 Task: Create List Brand Identity Planning in Board Email Marketing Platforms and Tools to Workspace Accounting and Bookkeeping Services. Create List Brand Identity Evaluation in Board Employee Recognition and Rewards Programs to Workspace Accounting and Bookkeeping Services. Create List Brand Identity Management in Board Brand Voice Development and Brand Tone of Voice Guidelines Creation to Workspace Accounting and Bookkeeping Services
Action: Mouse moved to (478, 165)
Screenshot: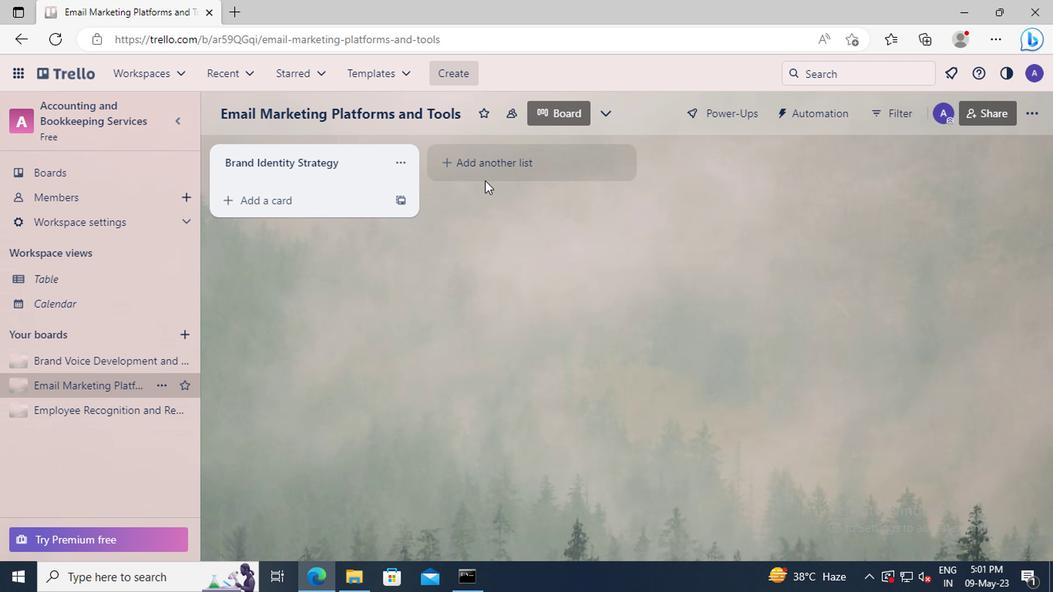
Action: Mouse pressed left at (478, 165)
Screenshot: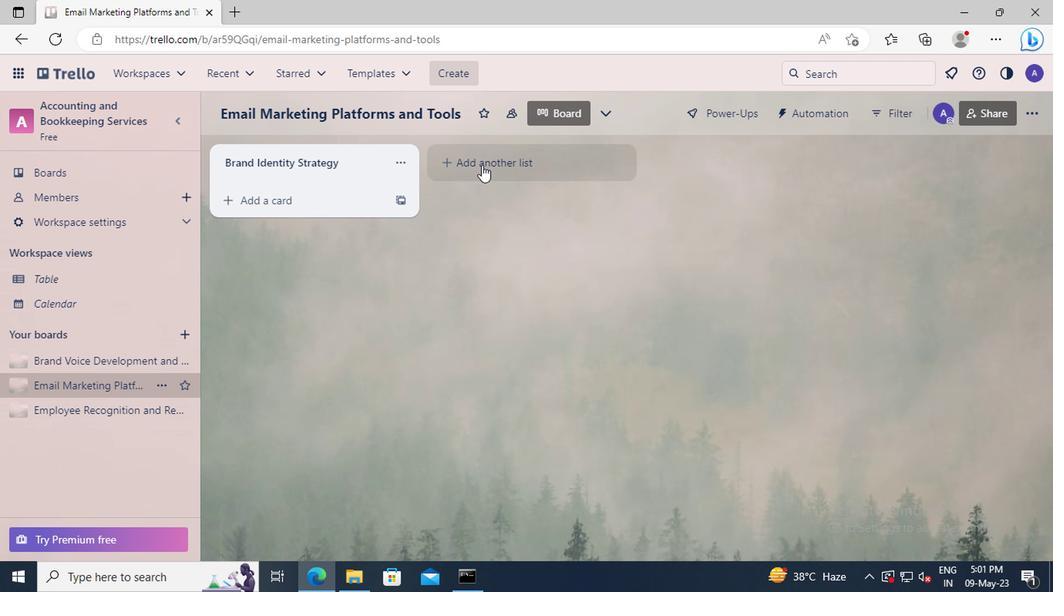 
Action: Key pressed <Key.shift>BRAND<Key.space><Key.shift>IDENTITY<Key.space><Key.shift>PLANNING
Screenshot: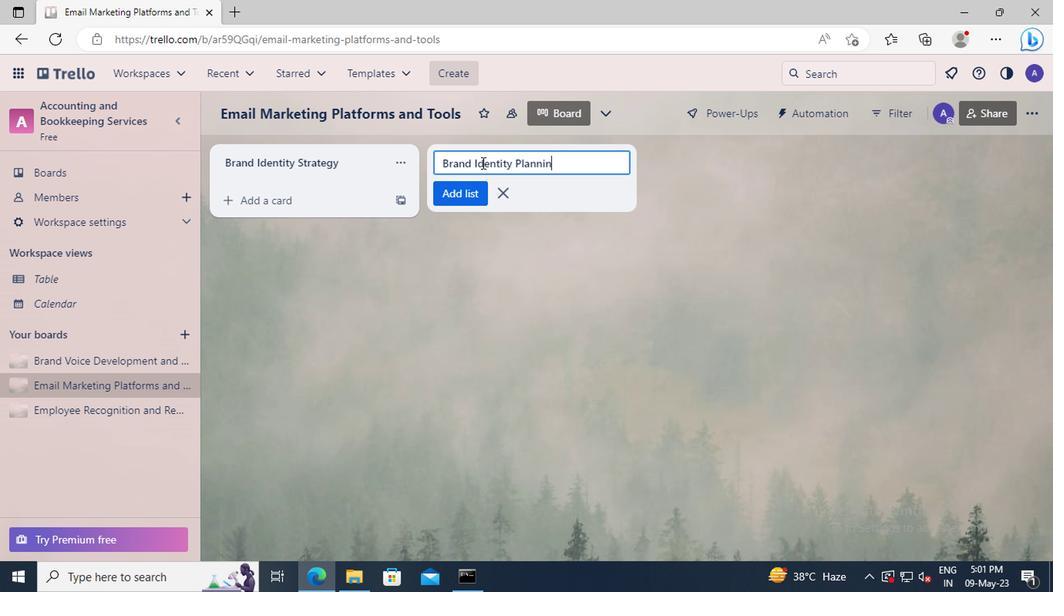 
Action: Mouse moved to (471, 194)
Screenshot: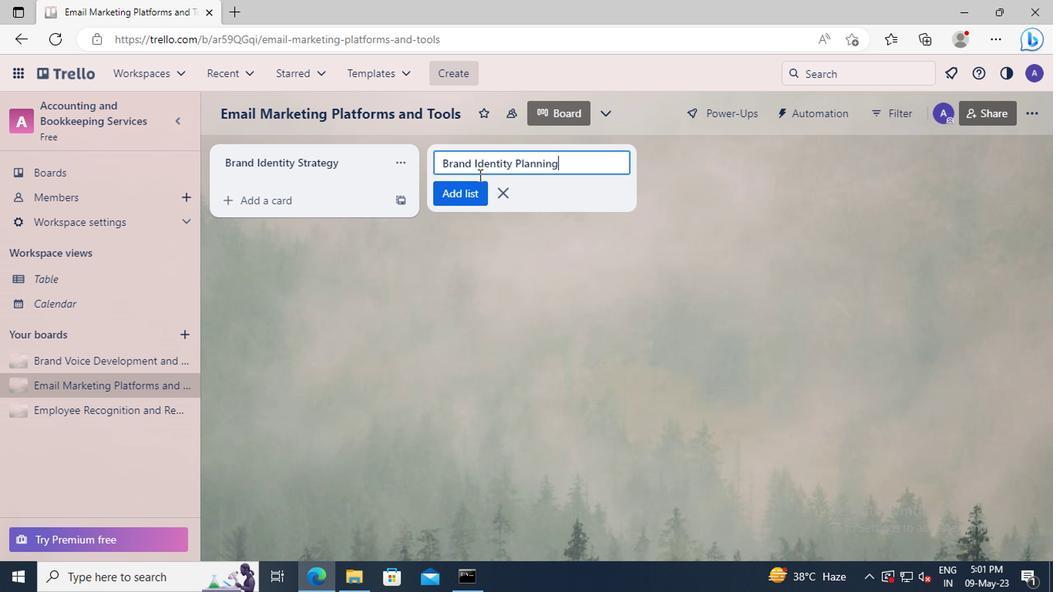 
Action: Mouse pressed left at (471, 194)
Screenshot: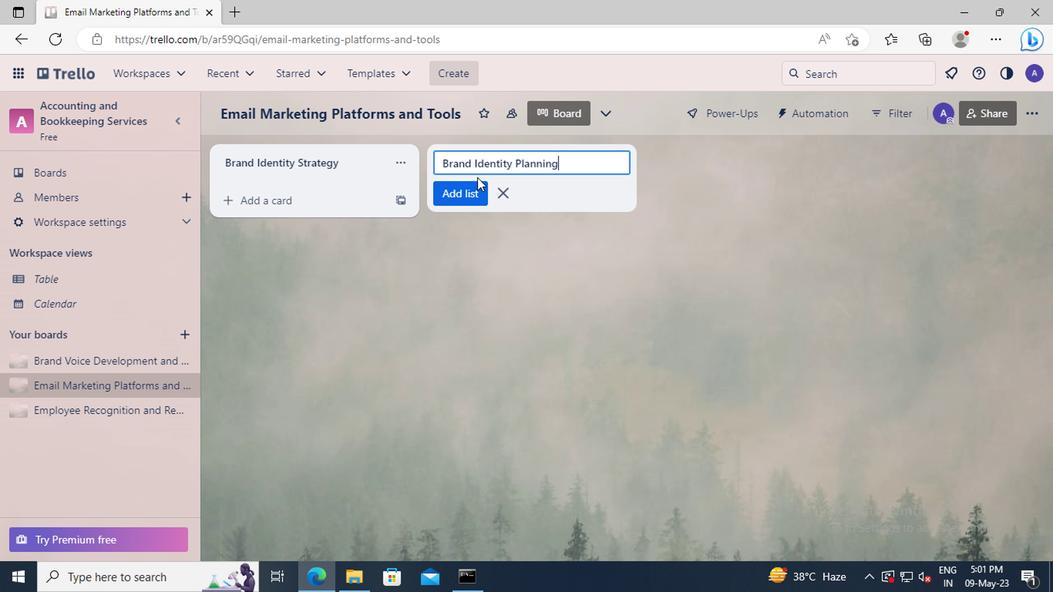 
Action: Mouse moved to (121, 412)
Screenshot: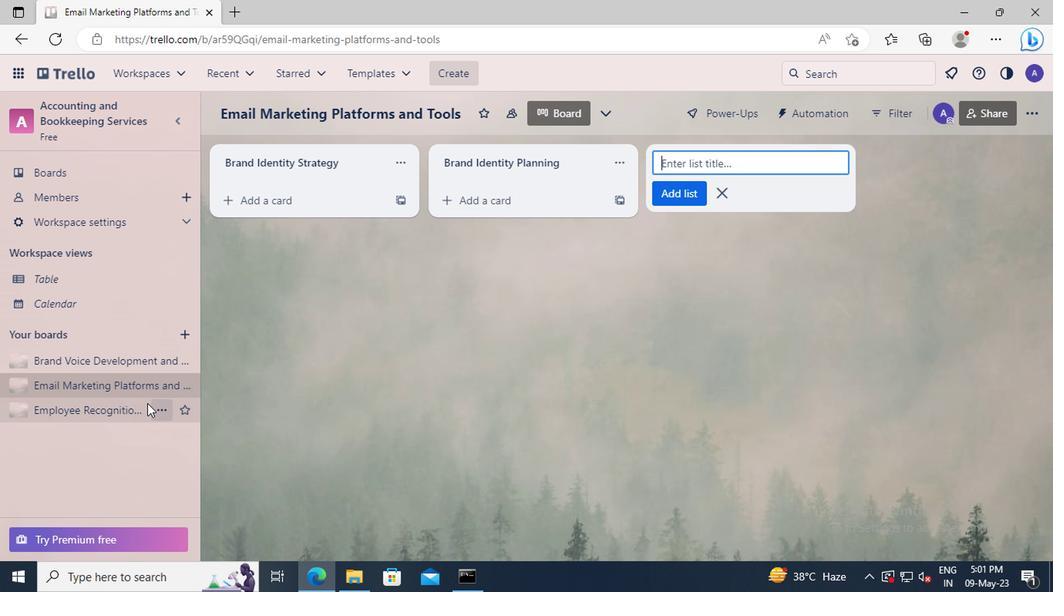 
Action: Mouse pressed left at (121, 412)
Screenshot: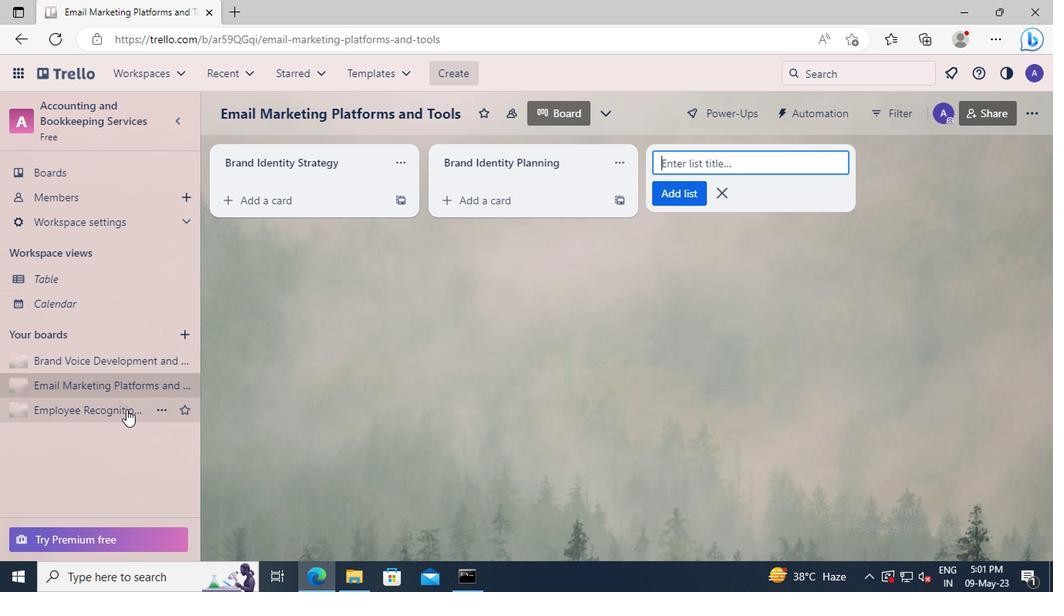 
Action: Mouse moved to (459, 167)
Screenshot: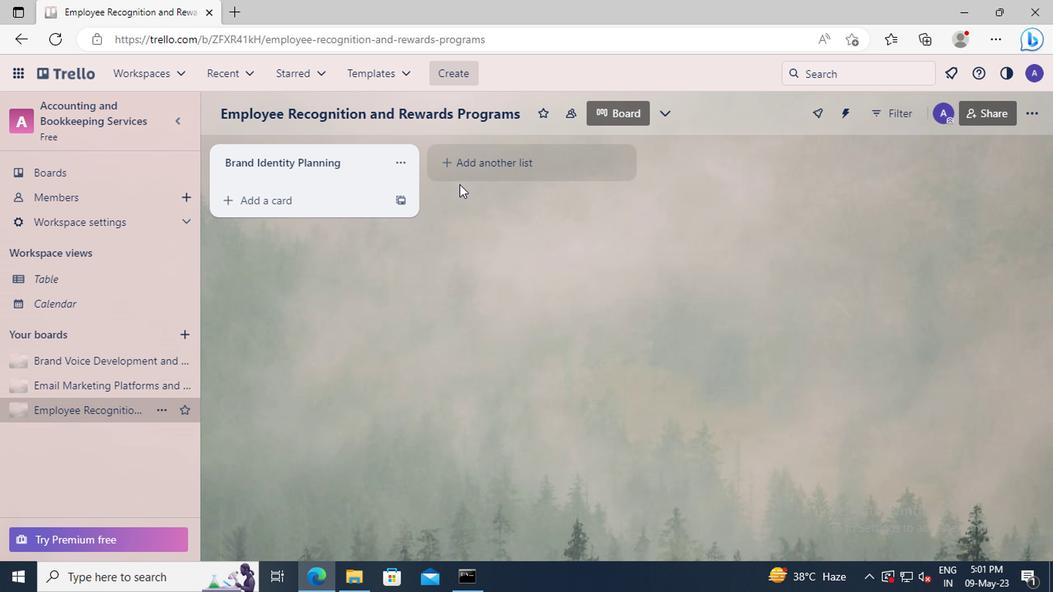 
Action: Mouse pressed left at (459, 167)
Screenshot: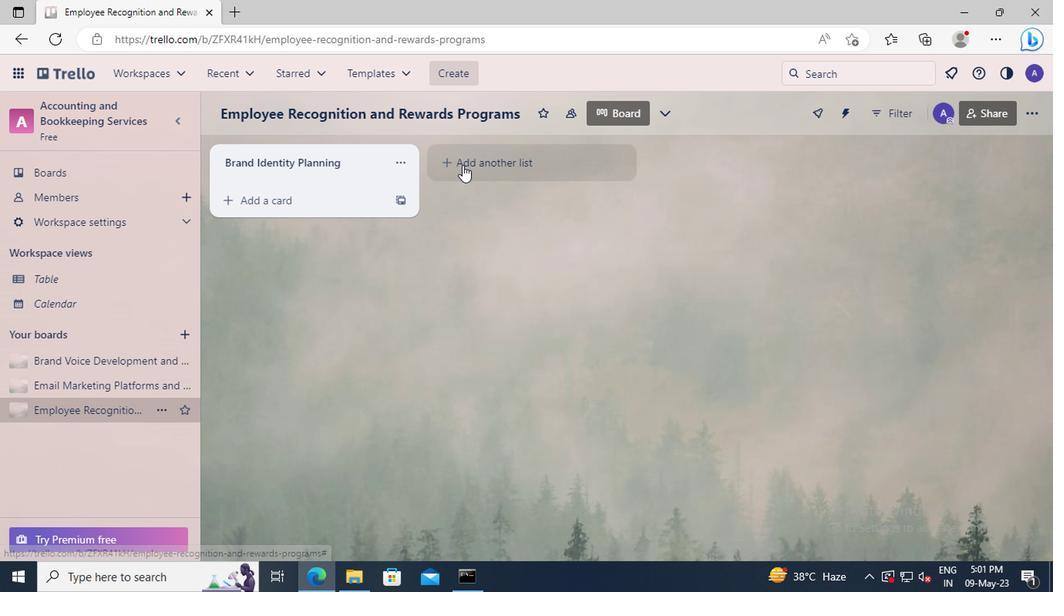 
Action: Key pressed <Key.shift>BRAND<Key.space><Key.shift>IDENTITY<Key.space><Key.shift>MANAGEMENT
Screenshot: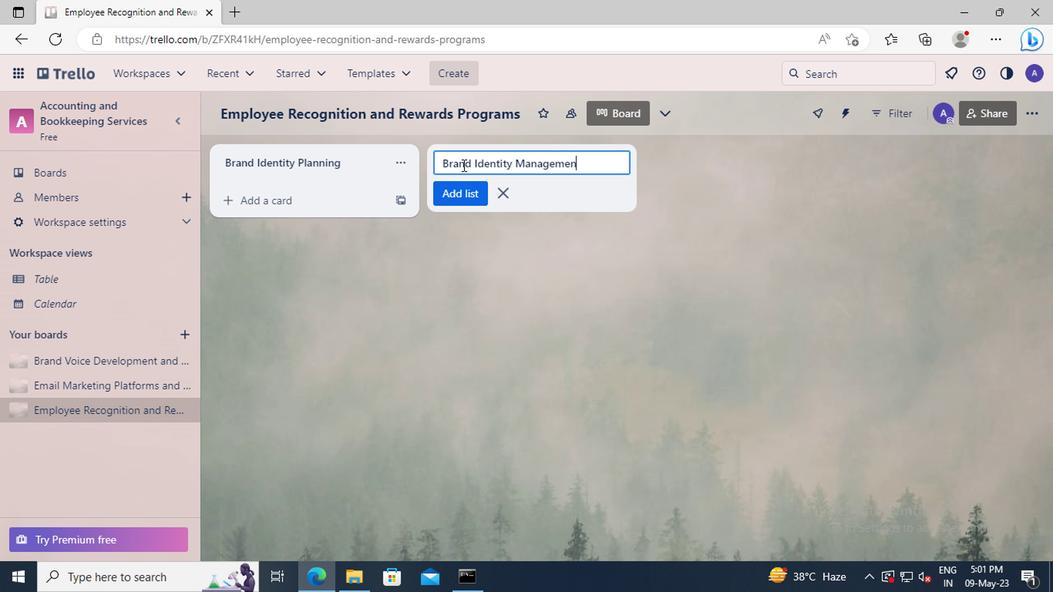 
Action: Mouse moved to (456, 194)
Screenshot: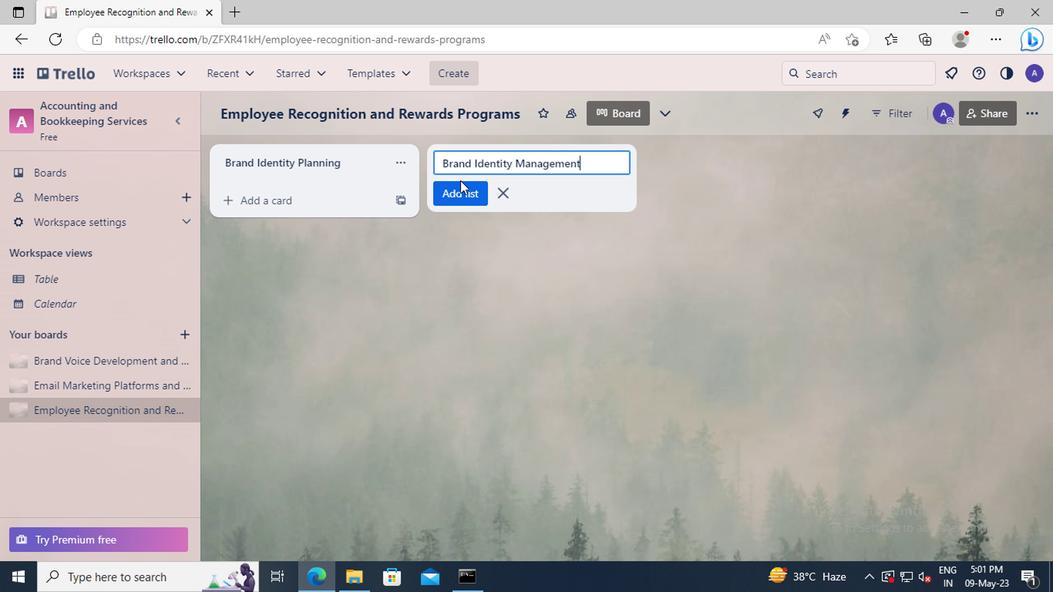 
Action: Mouse pressed left at (456, 194)
Screenshot: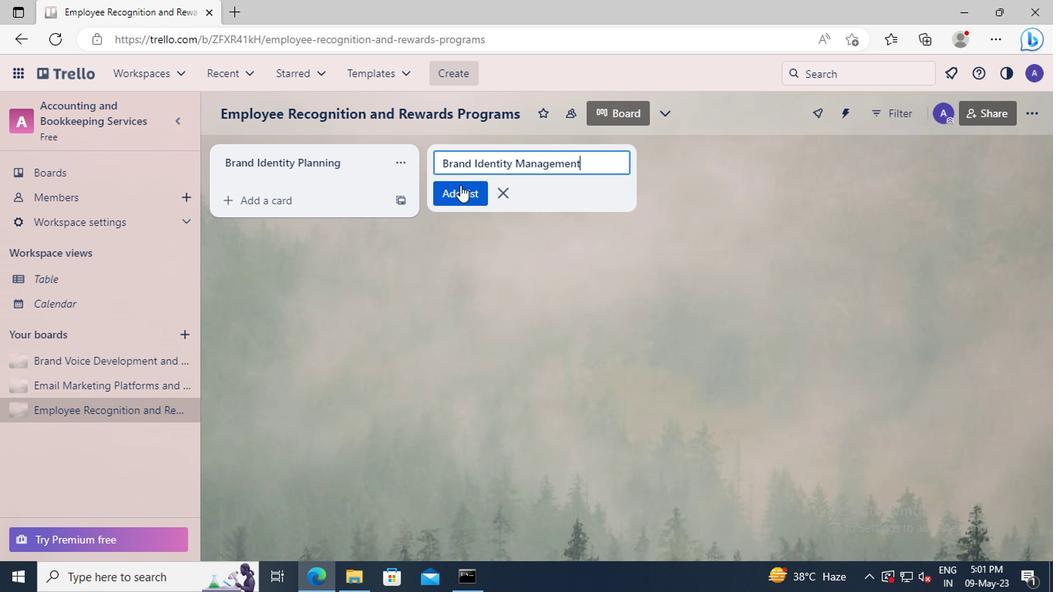 
Action: Mouse moved to (120, 364)
Screenshot: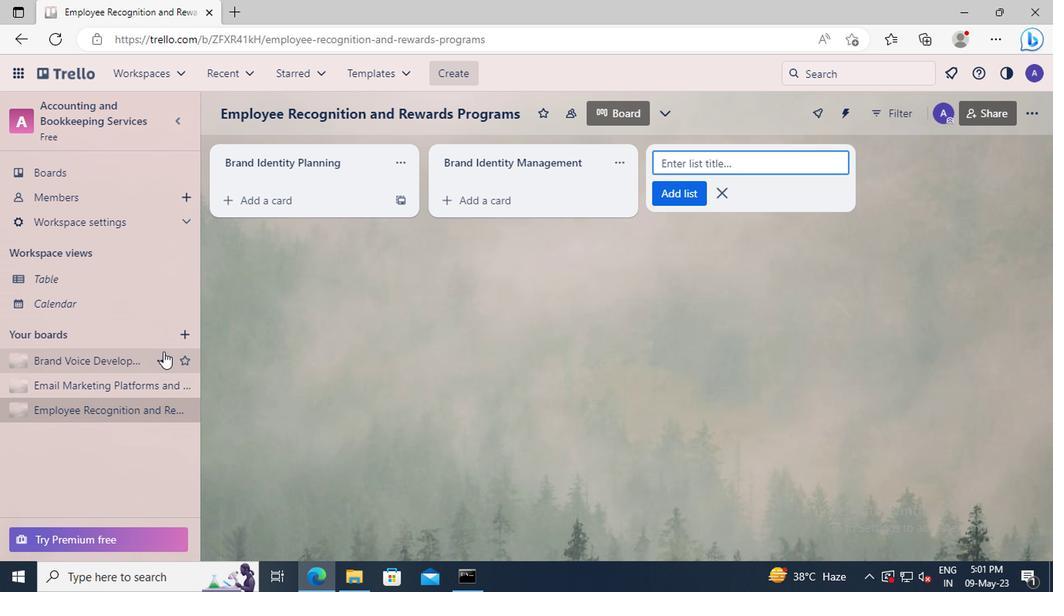
Action: Mouse pressed left at (120, 364)
Screenshot: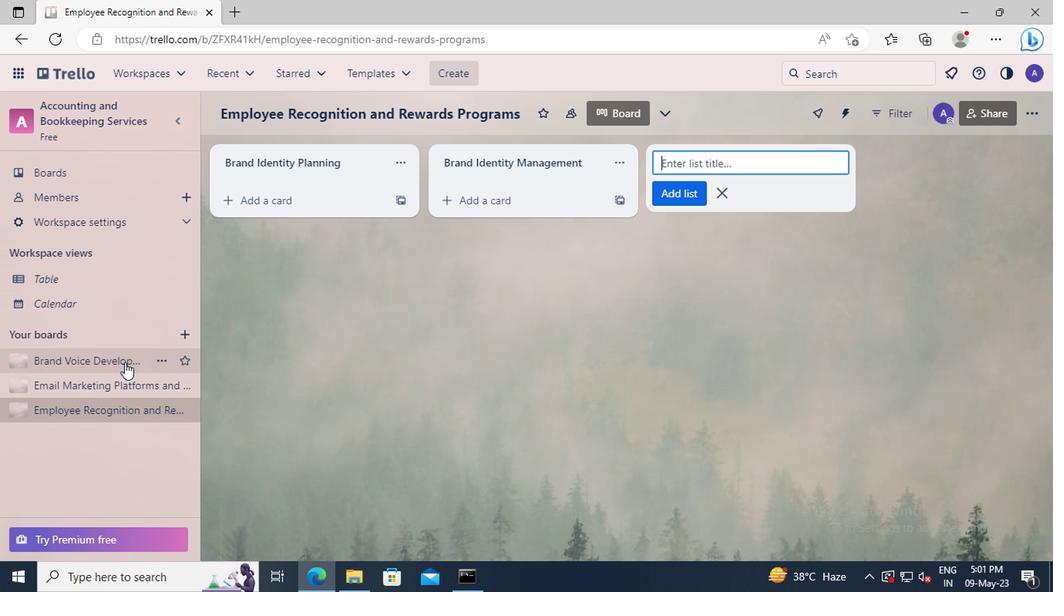
Action: Mouse moved to (477, 160)
Screenshot: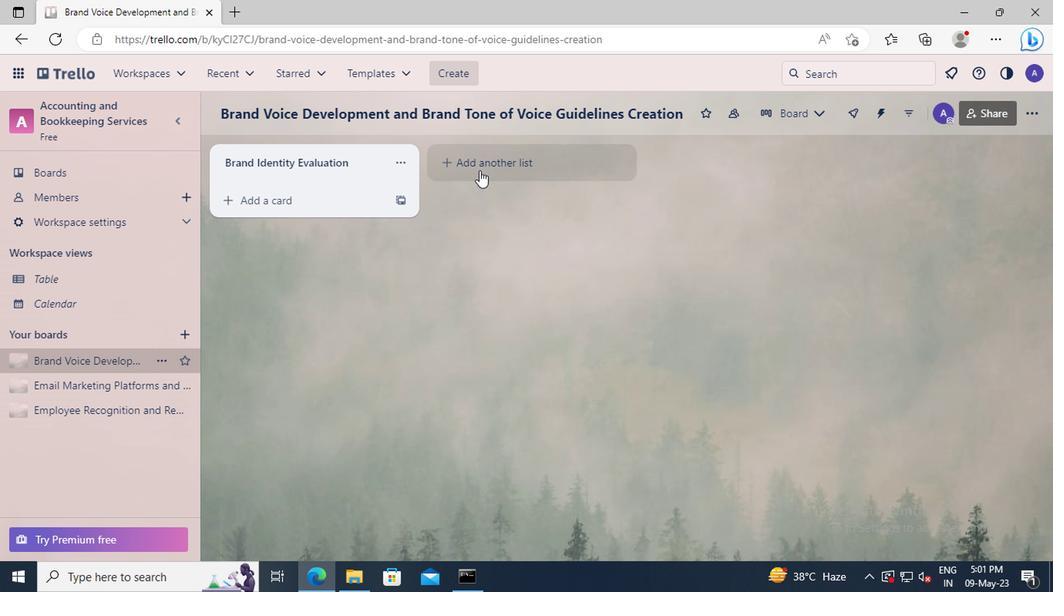 
Action: Mouse pressed left at (477, 160)
Screenshot: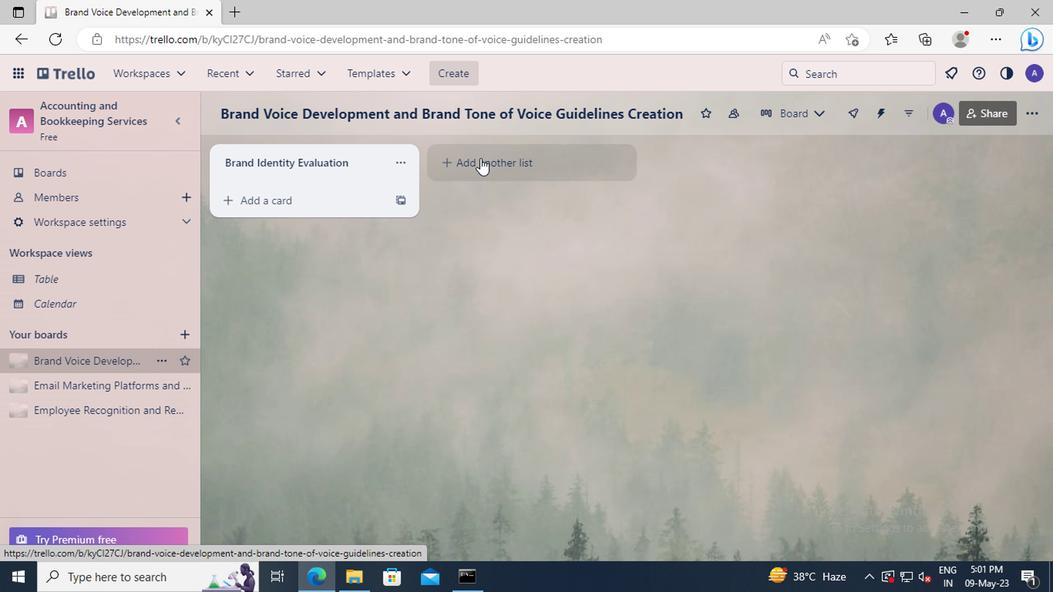 
Action: Key pressed <Key.shift>BRAND<Key.space><Key.shift>IDENTITY<Key.space><Key.shift>MANAGEMENT
Screenshot: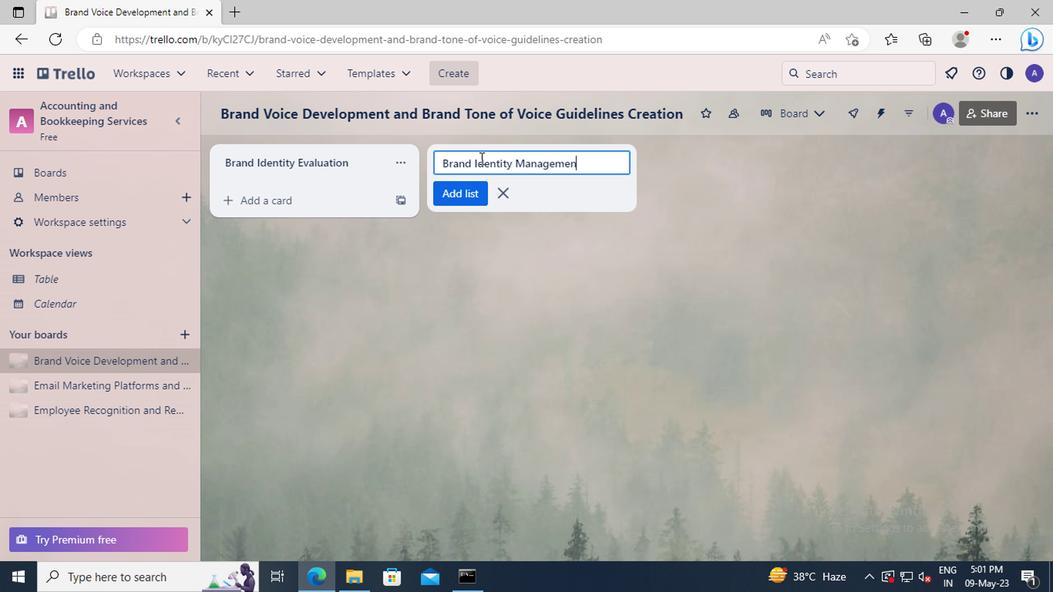 
Action: Mouse moved to (460, 190)
Screenshot: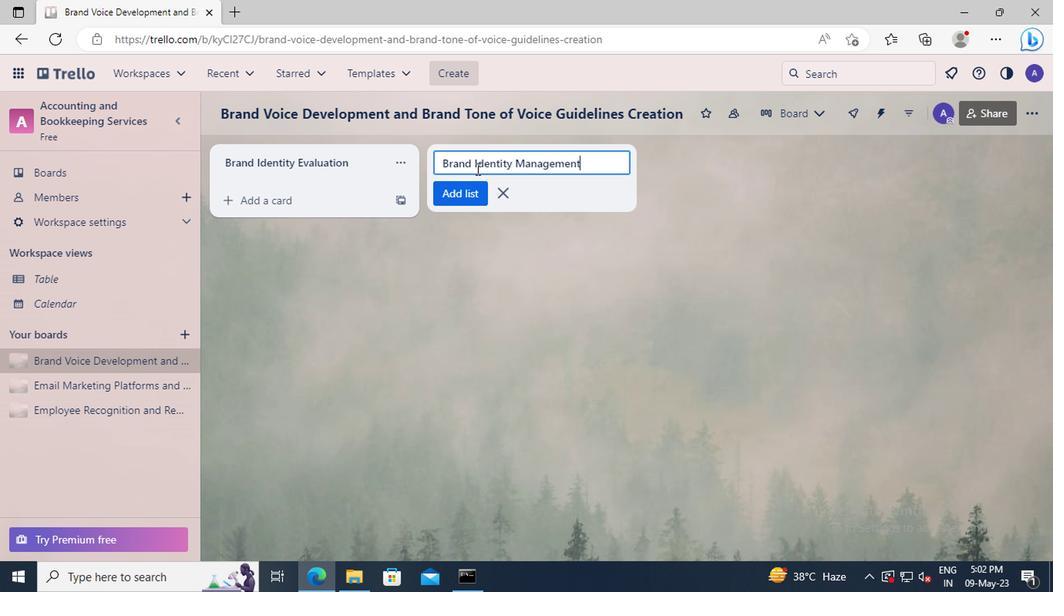 
Action: Mouse pressed left at (460, 190)
Screenshot: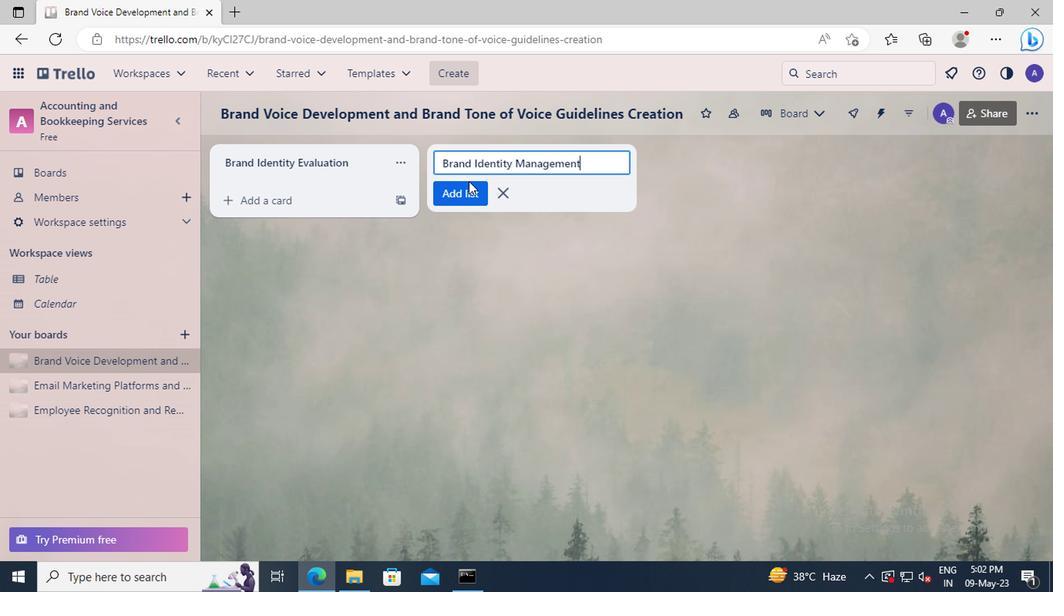 
